 Task: Add the task  Integrate a new online platform for online music lessons to the section Flying Finish in the project BeaconWorks and add a Due Date to the respective task as 2024/01/19
Action: Mouse moved to (795, 406)
Screenshot: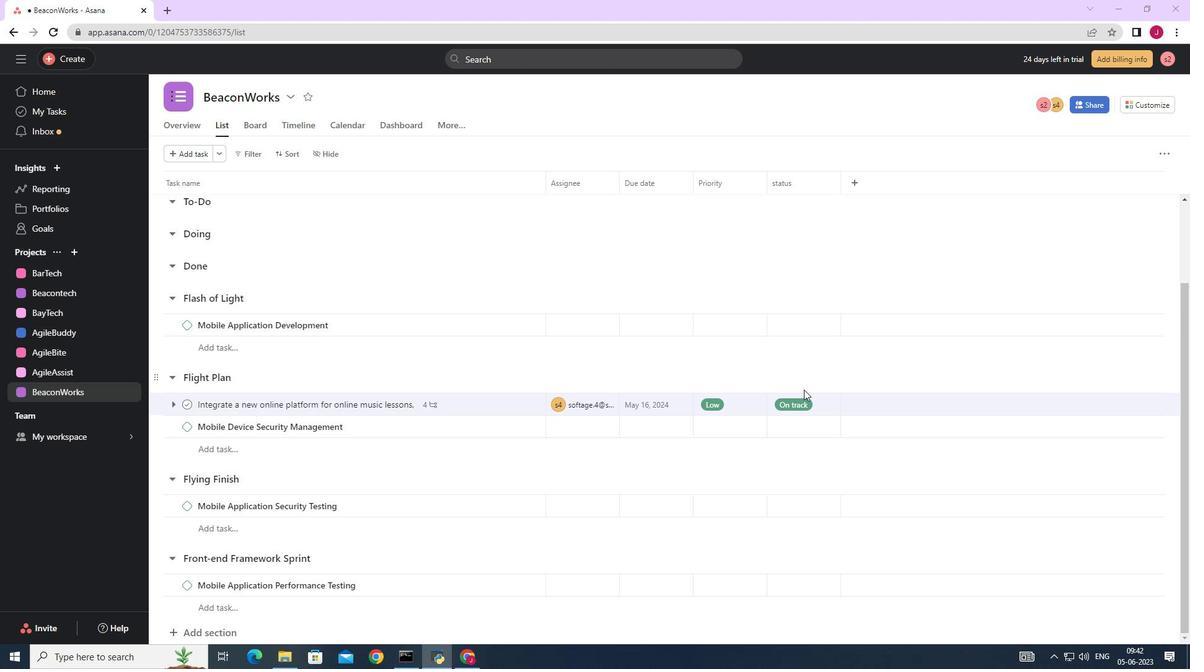 
Action: Mouse scrolled (795, 406) with delta (0, 0)
Screenshot: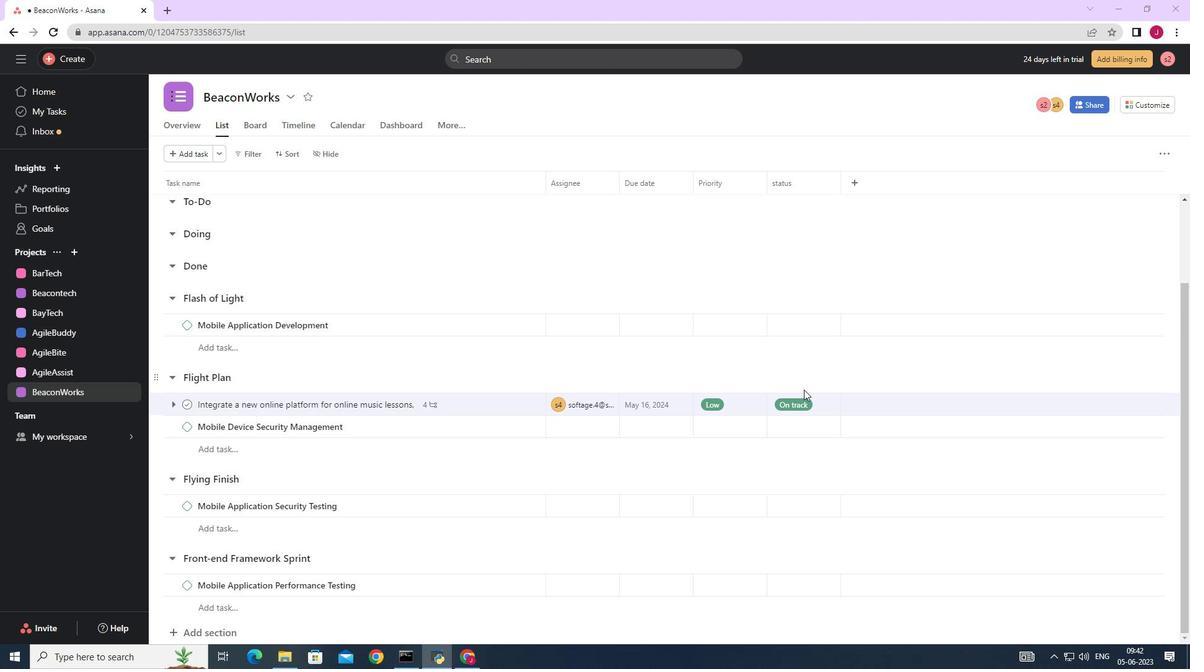 
Action: Mouse moved to (794, 410)
Screenshot: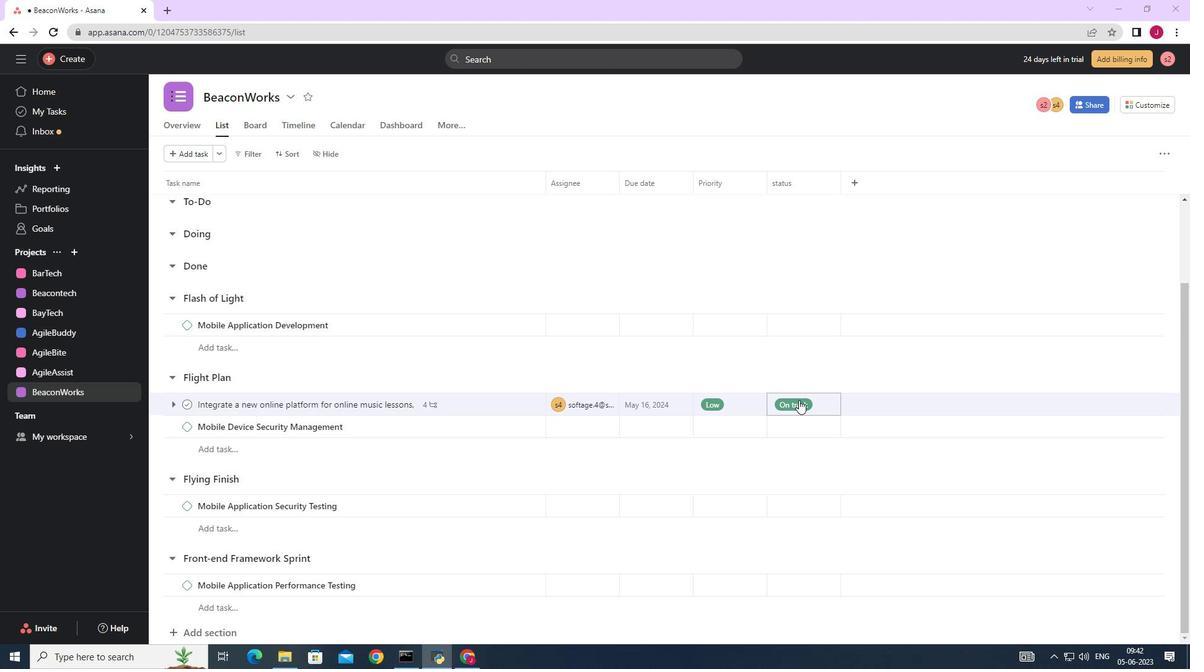 
Action: Mouse scrolled (794, 409) with delta (0, 0)
Screenshot: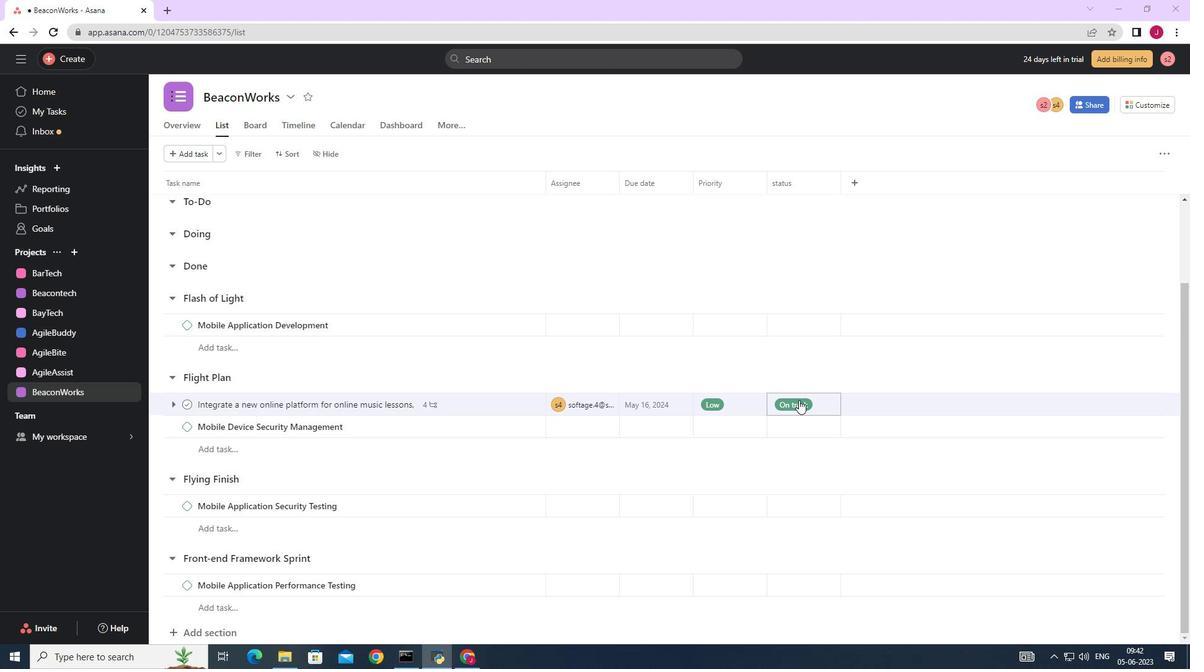 
Action: Mouse scrolled (794, 409) with delta (0, 0)
Screenshot: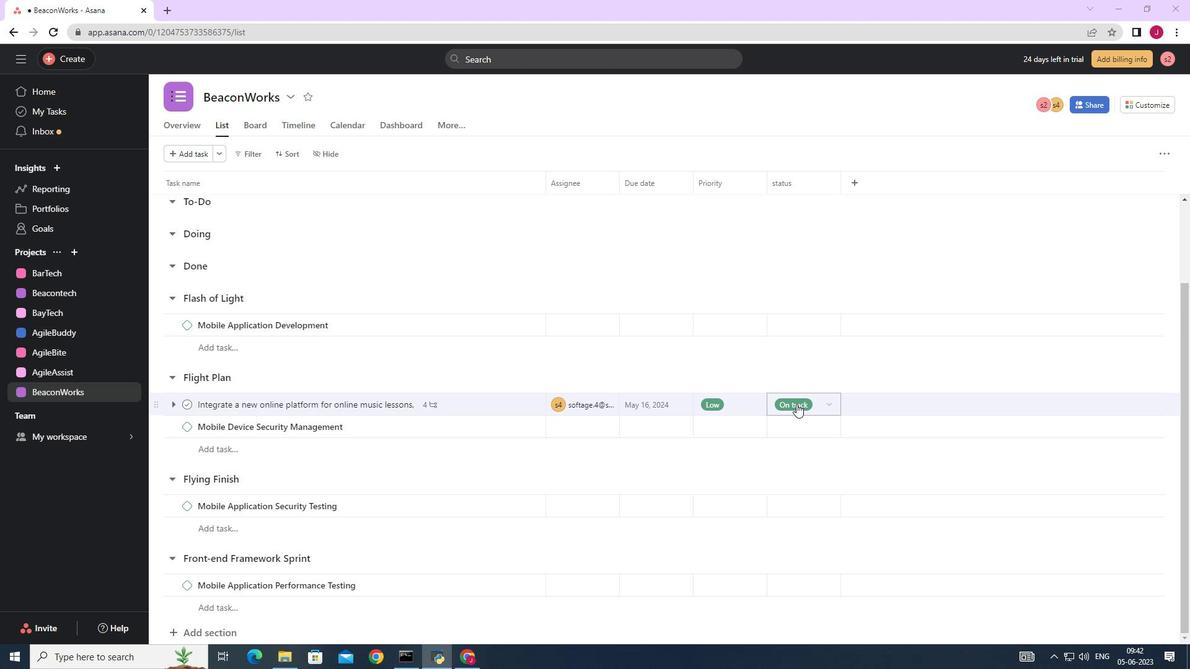 
Action: Mouse scrolled (794, 409) with delta (0, 0)
Screenshot: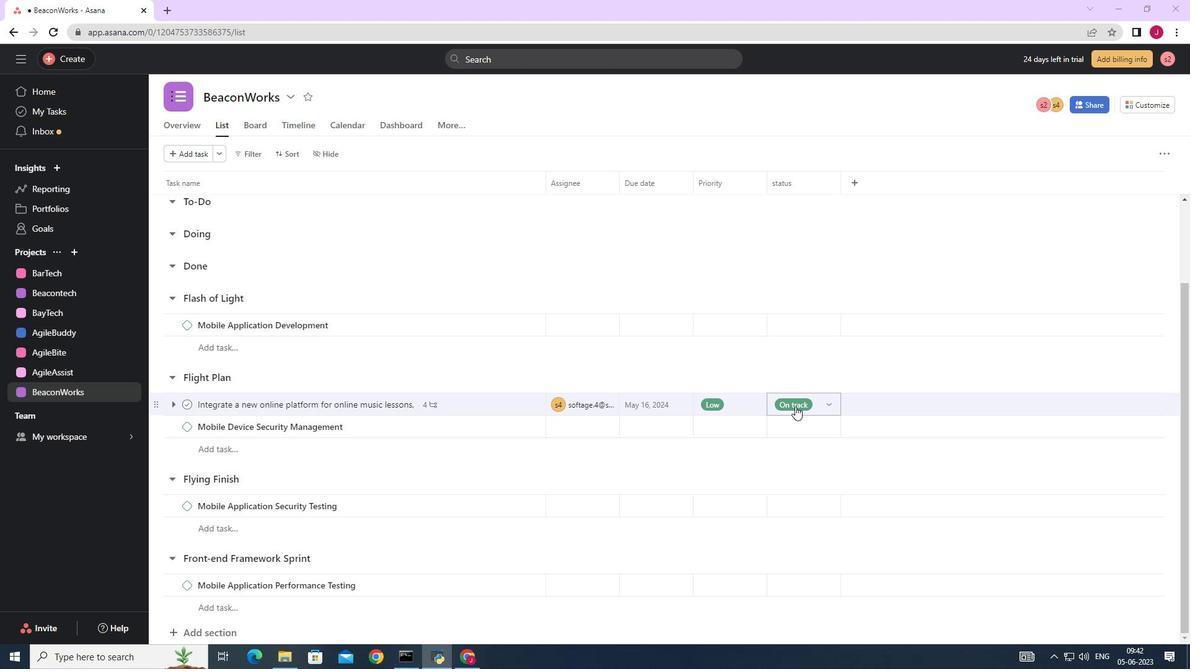 
Action: Mouse moved to (509, 405)
Screenshot: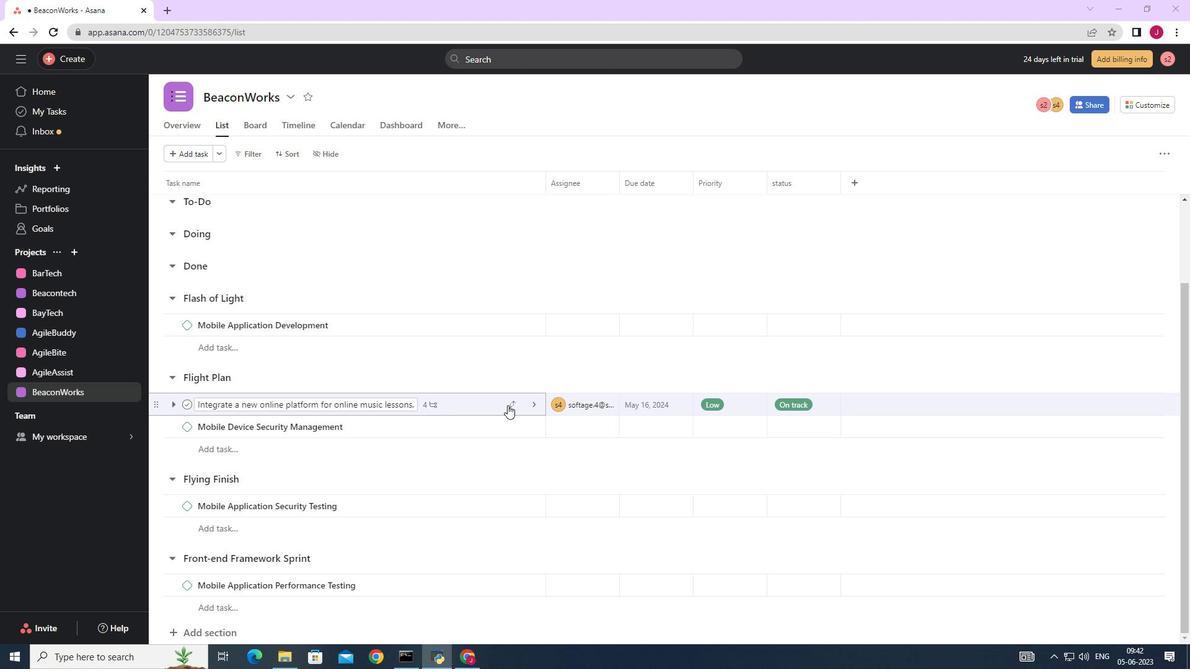 
Action: Mouse pressed left at (509, 405)
Screenshot: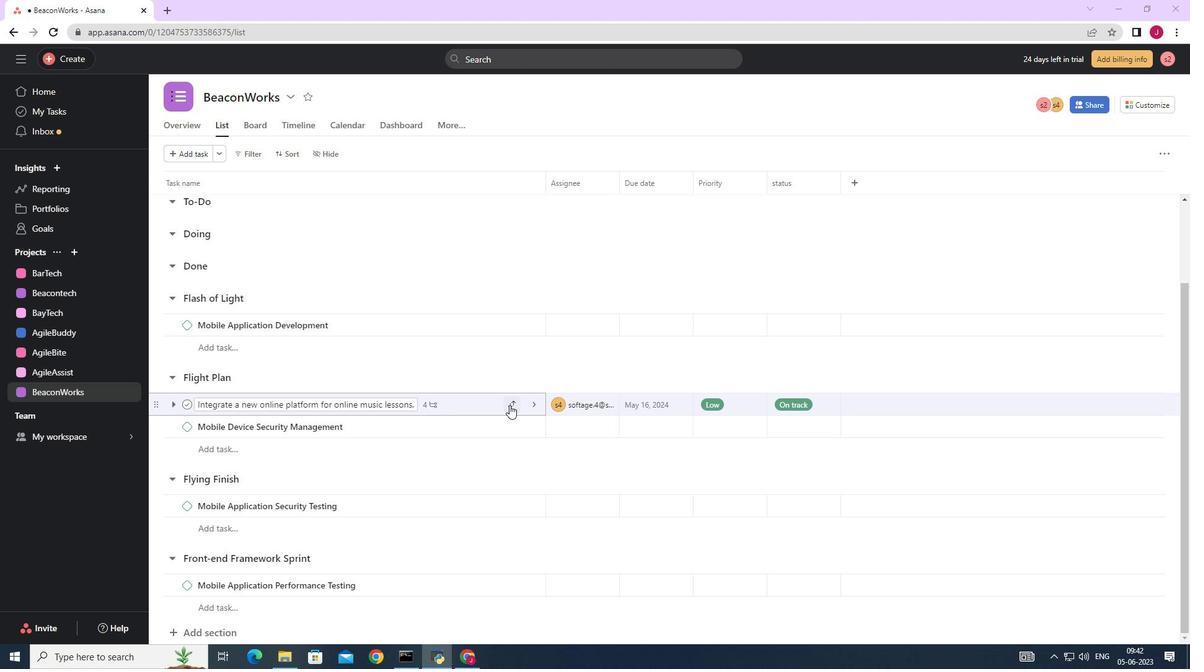 
Action: Mouse moved to (449, 586)
Screenshot: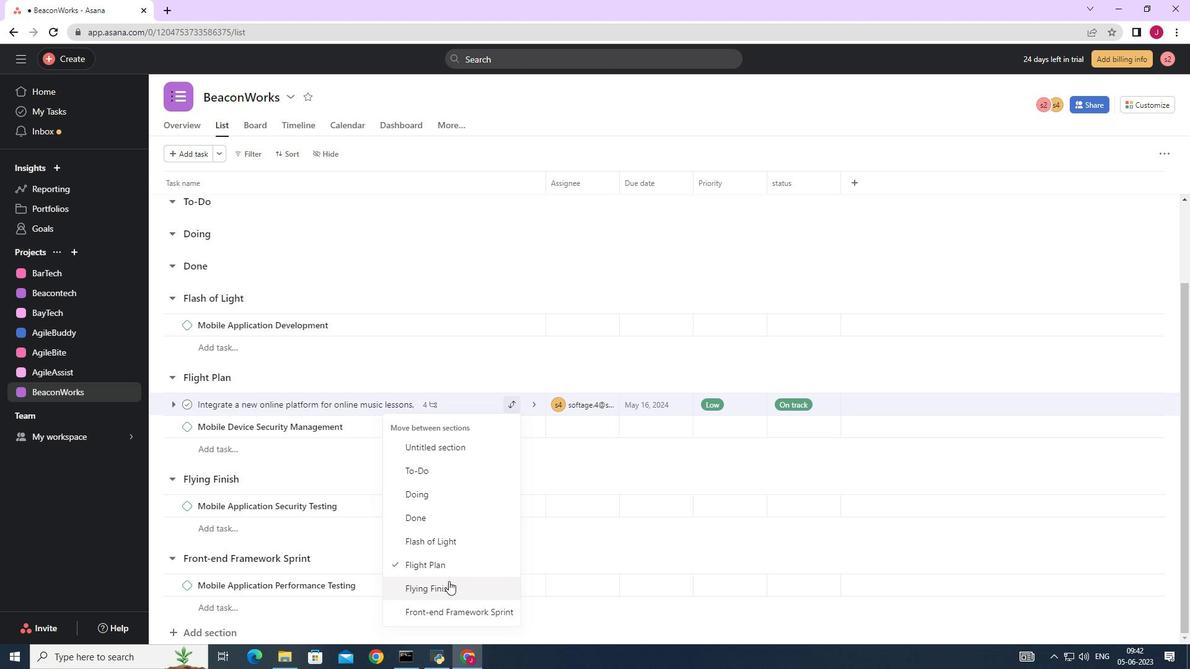 
Action: Mouse pressed left at (449, 586)
Screenshot: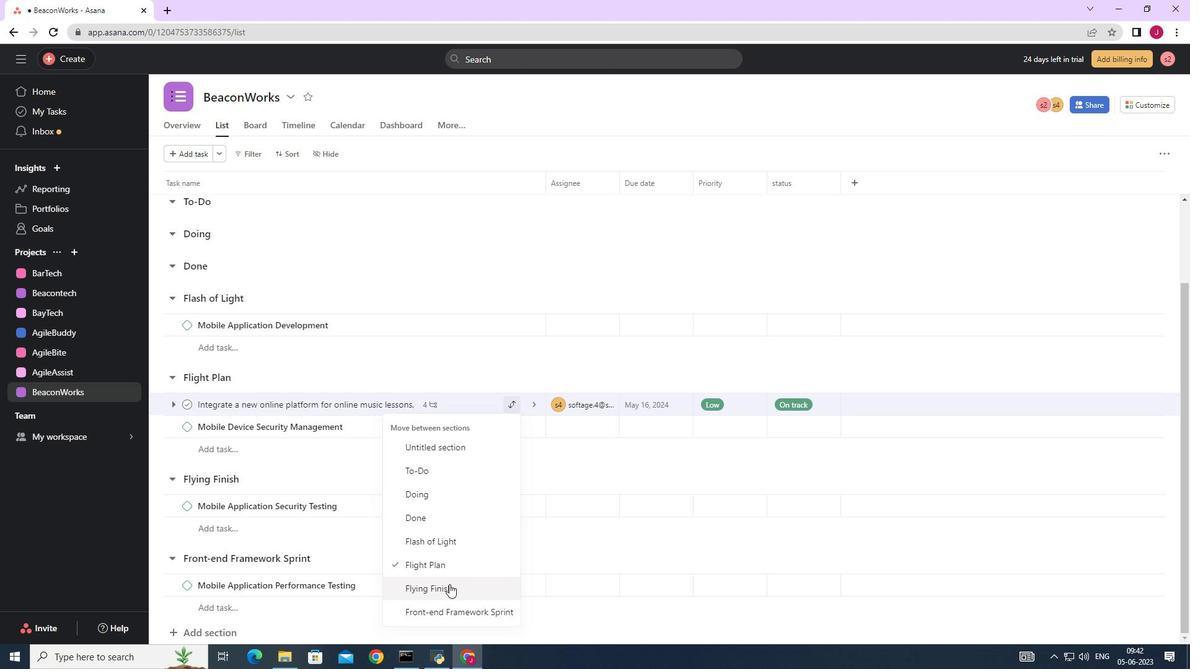 
Action: Mouse moved to (685, 484)
Screenshot: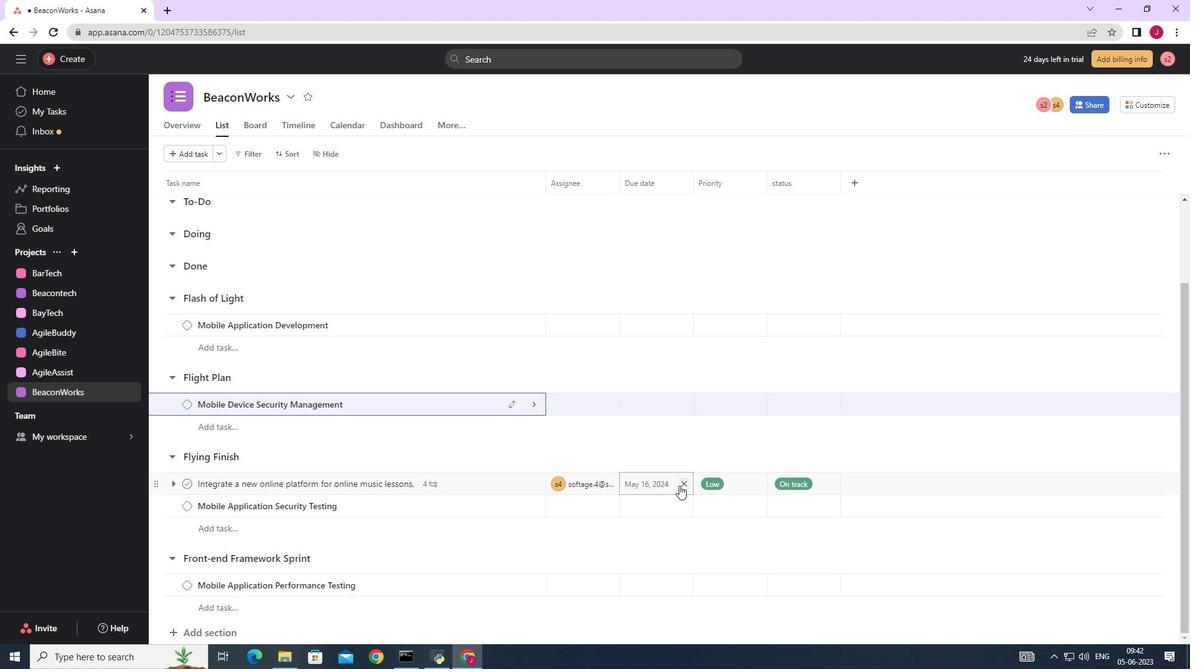 
Action: Mouse pressed left at (685, 484)
Screenshot: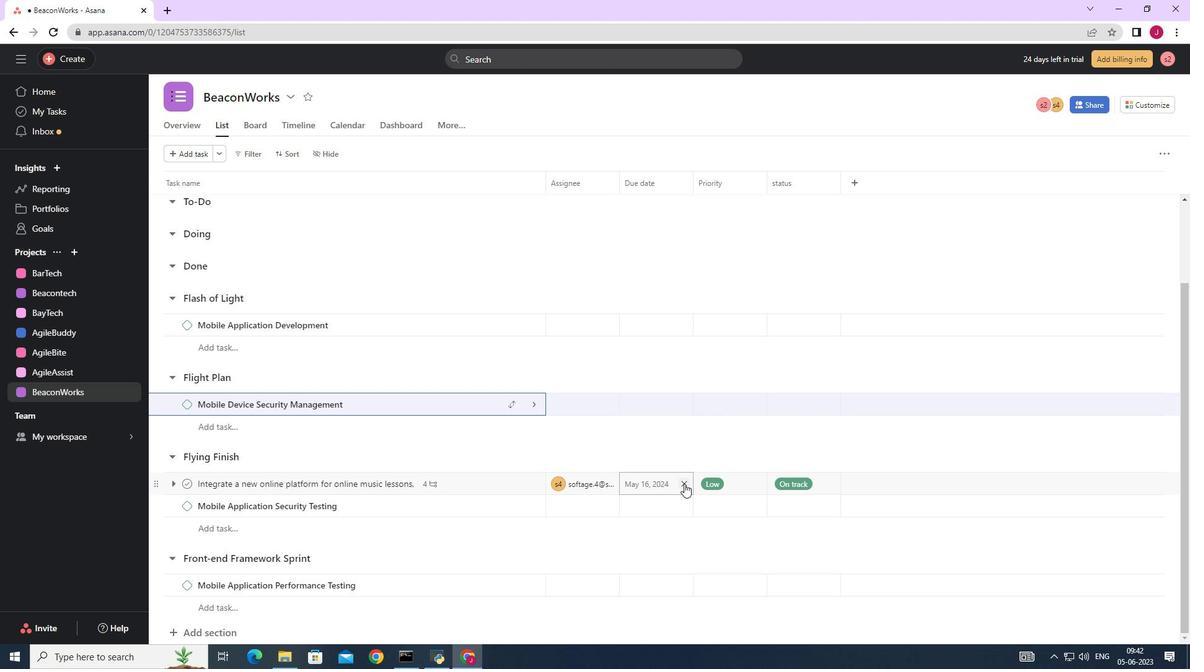 
Action: Mouse moved to (651, 484)
Screenshot: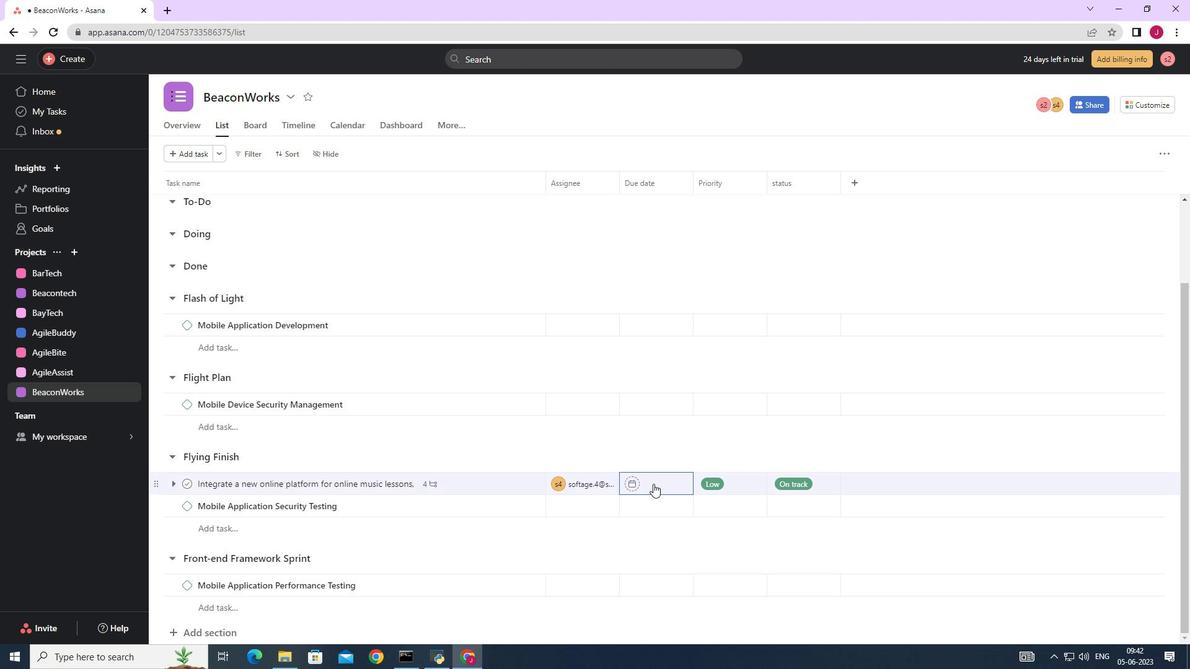 
Action: Mouse pressed left at (651, 484)
Screenshot: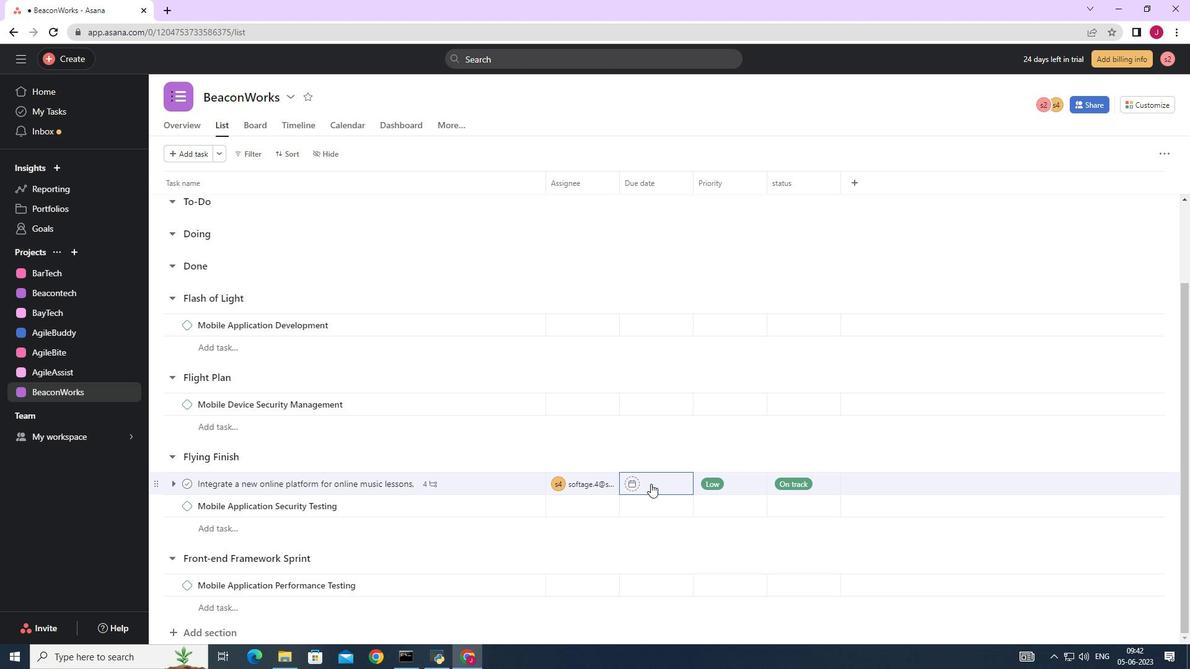 
Action: Mouse moved to (780, 287)
Screenshot: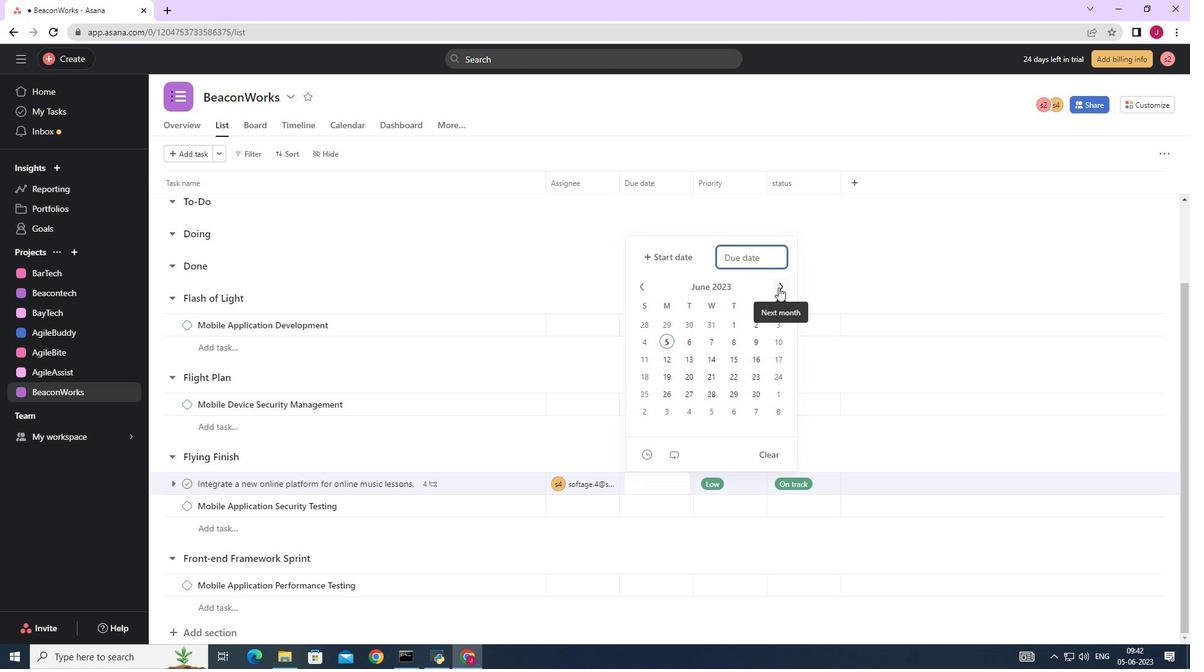 
Action: Mouse pressed left at (780, 287)
Screenshot: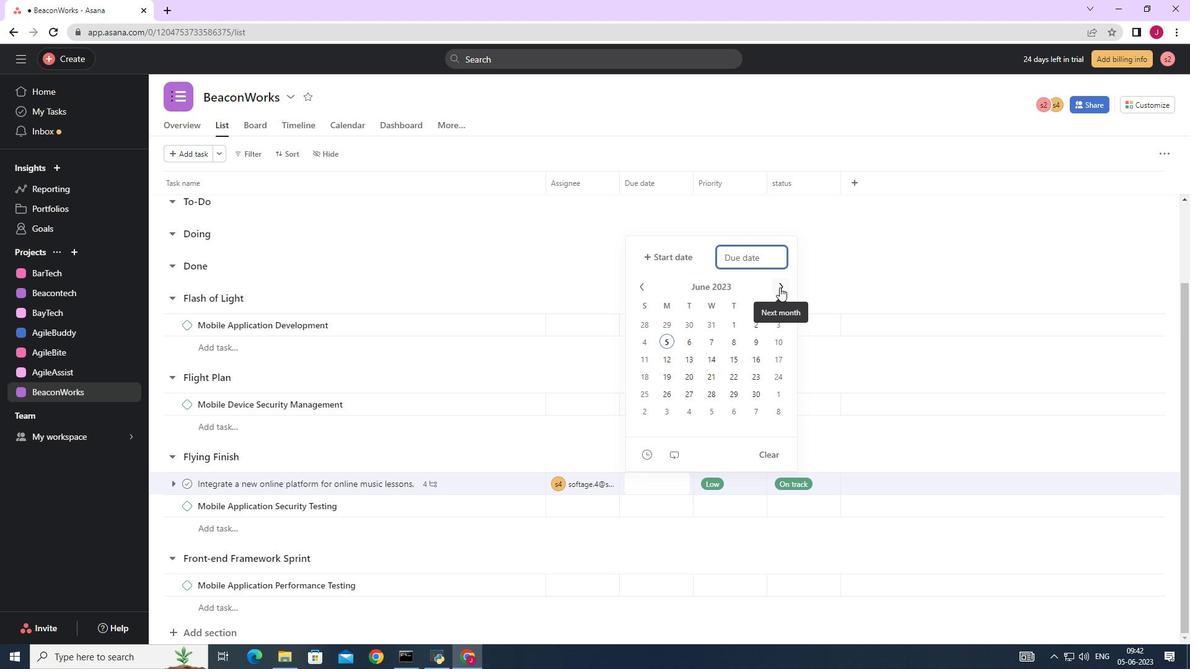 
Action: Mouse pressed left at (780, 287)
Screenshot: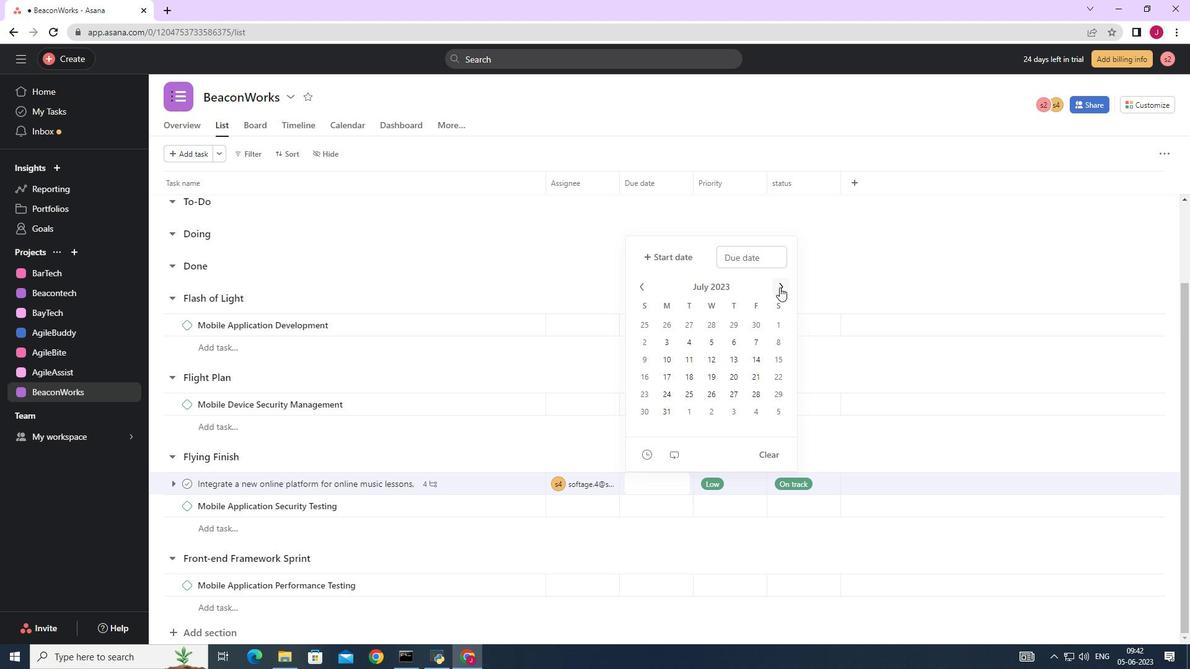 
Action: Mouse pressed left at (780, 287)
Screenshot: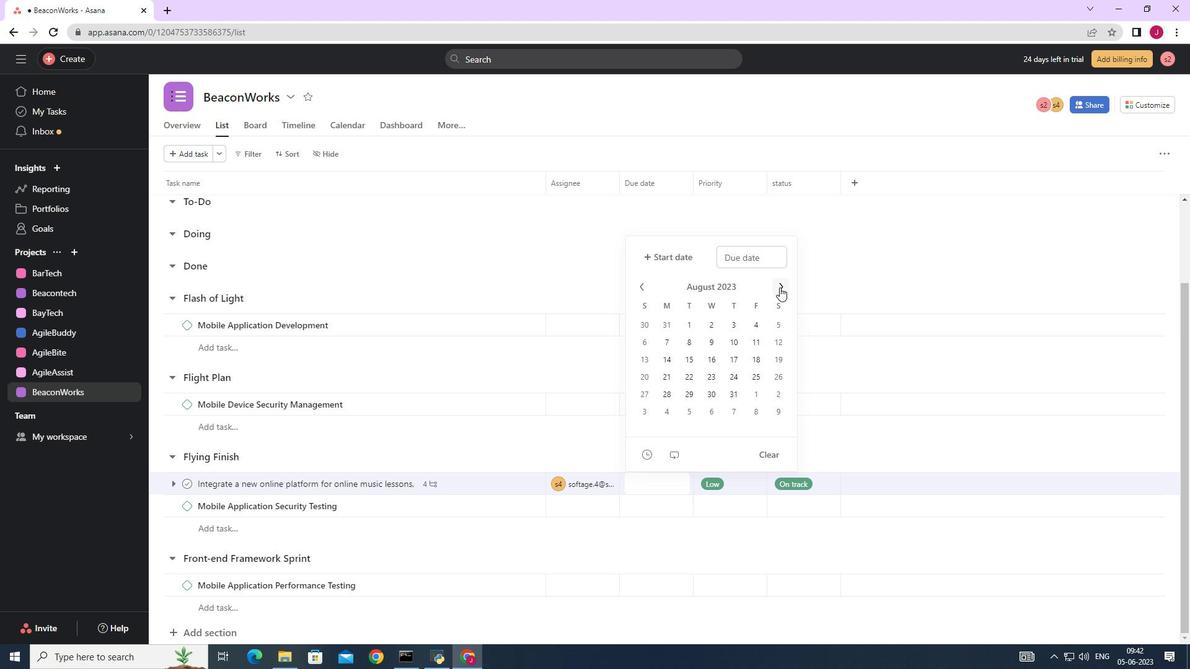 
Action: Mouse pressed left at (780, 287)
Screenshot: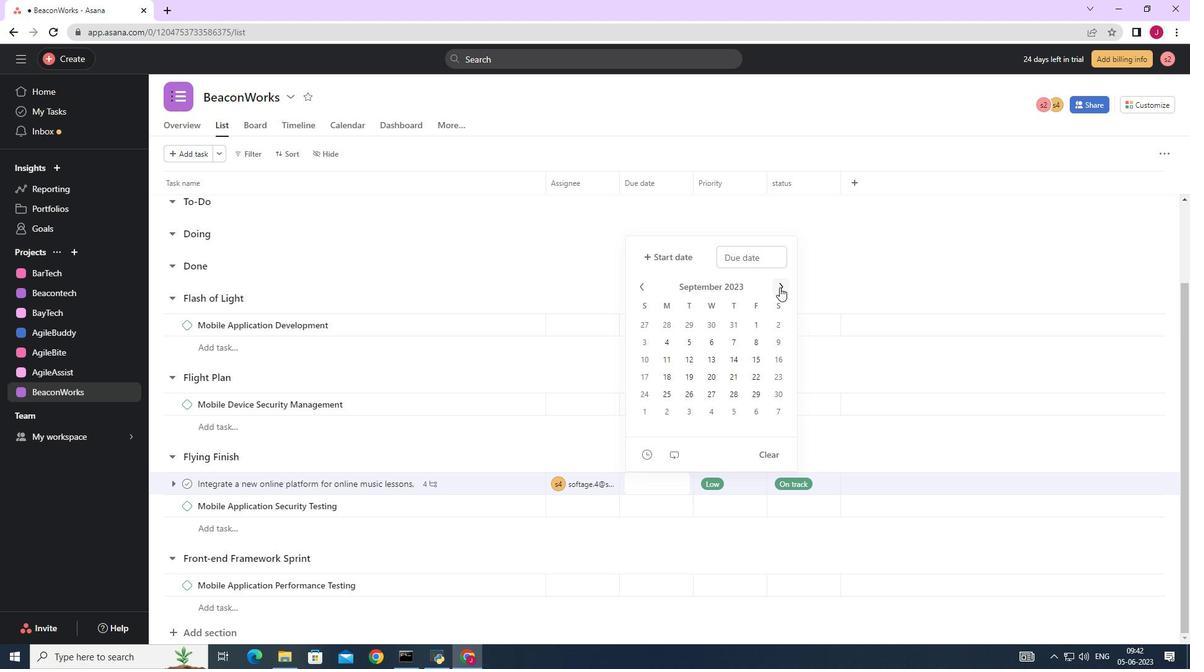 
Action: Mouse pressed left at (780, 287)
Screenshot: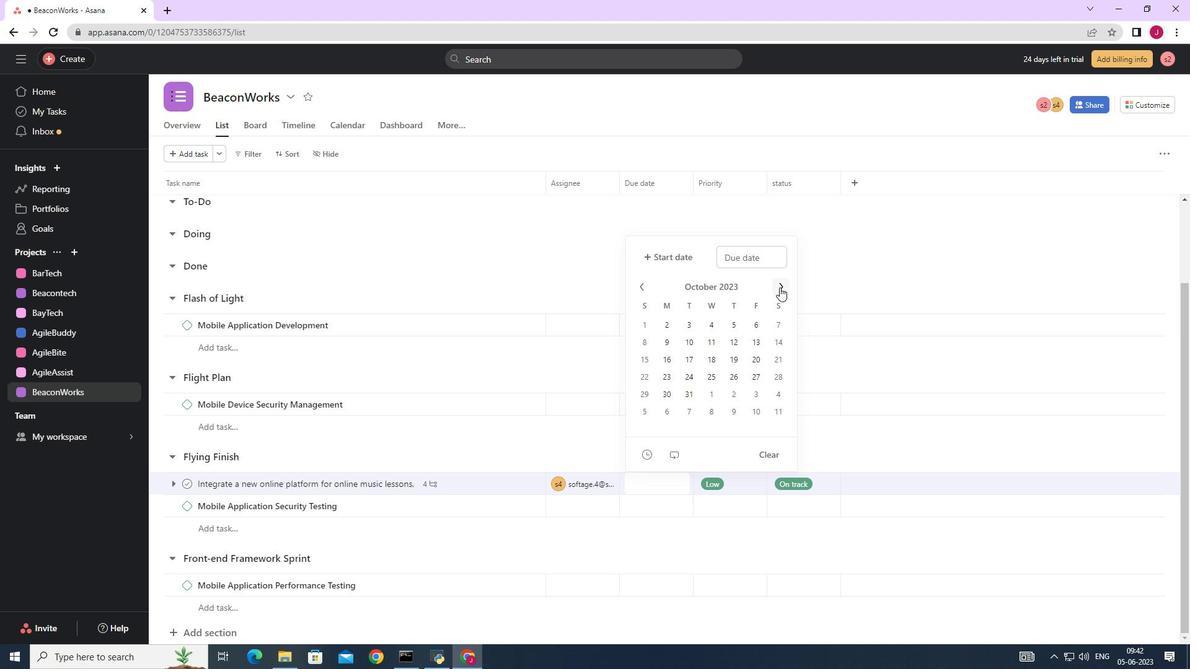 
Action: Mouse pressed left at (780, 287)
Screenshot: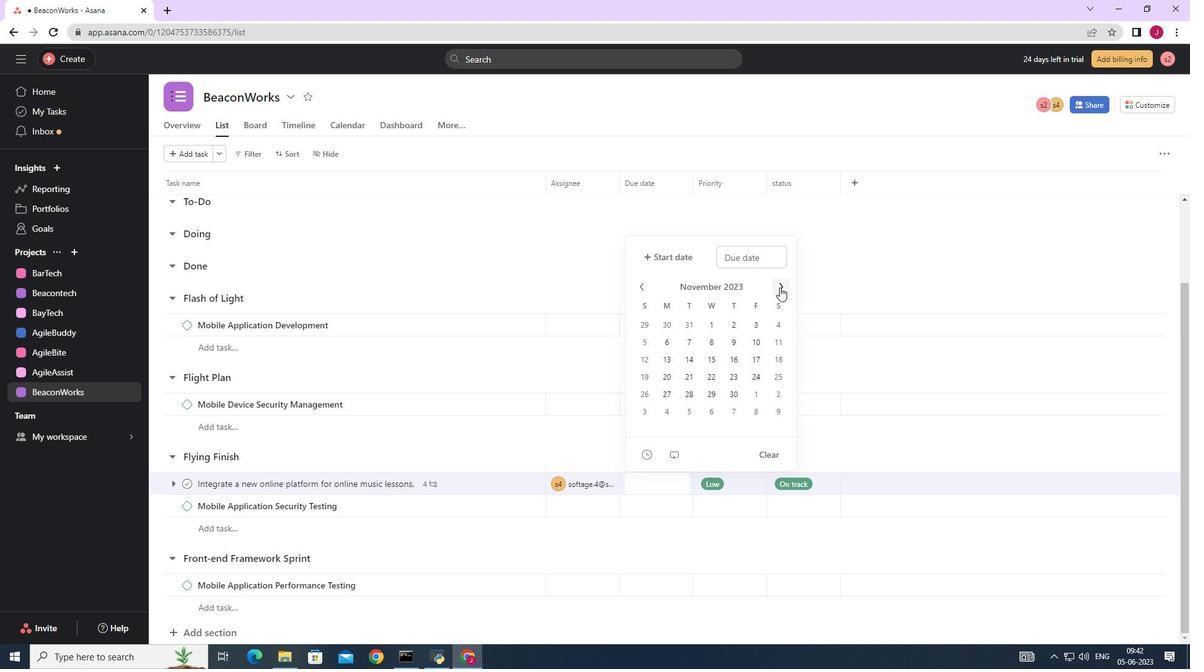 
Action: Mouse pressed left at (780, 287)
Screenshot: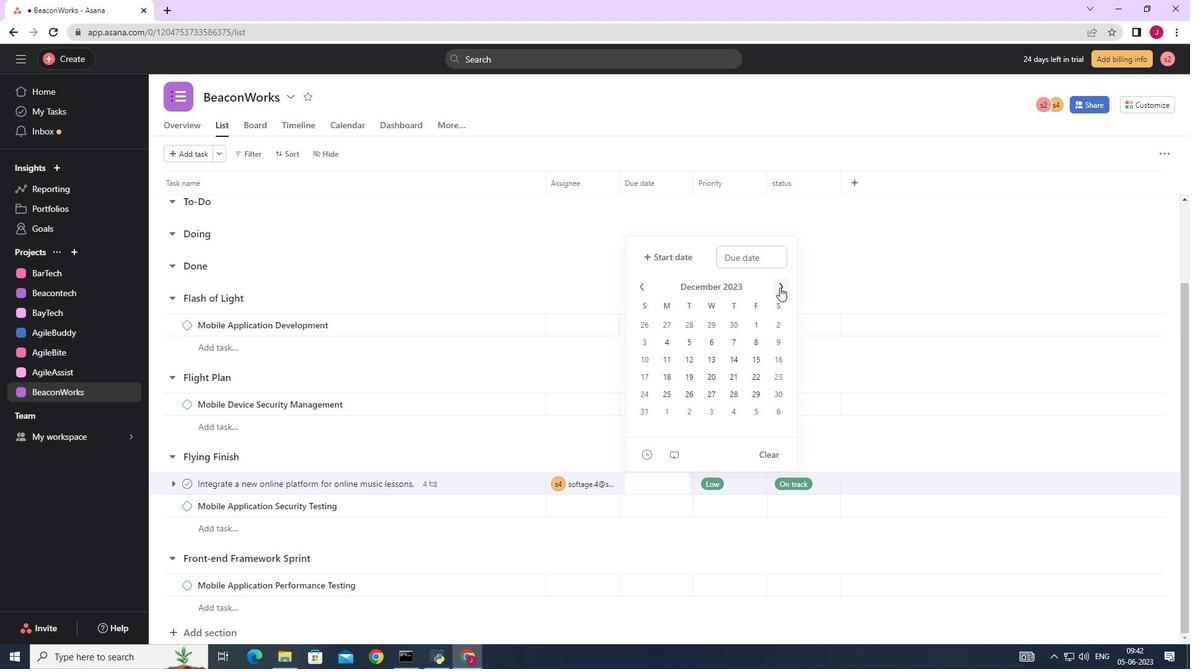 
Action: Mouse pressed left at (780, 287)
Screenshot: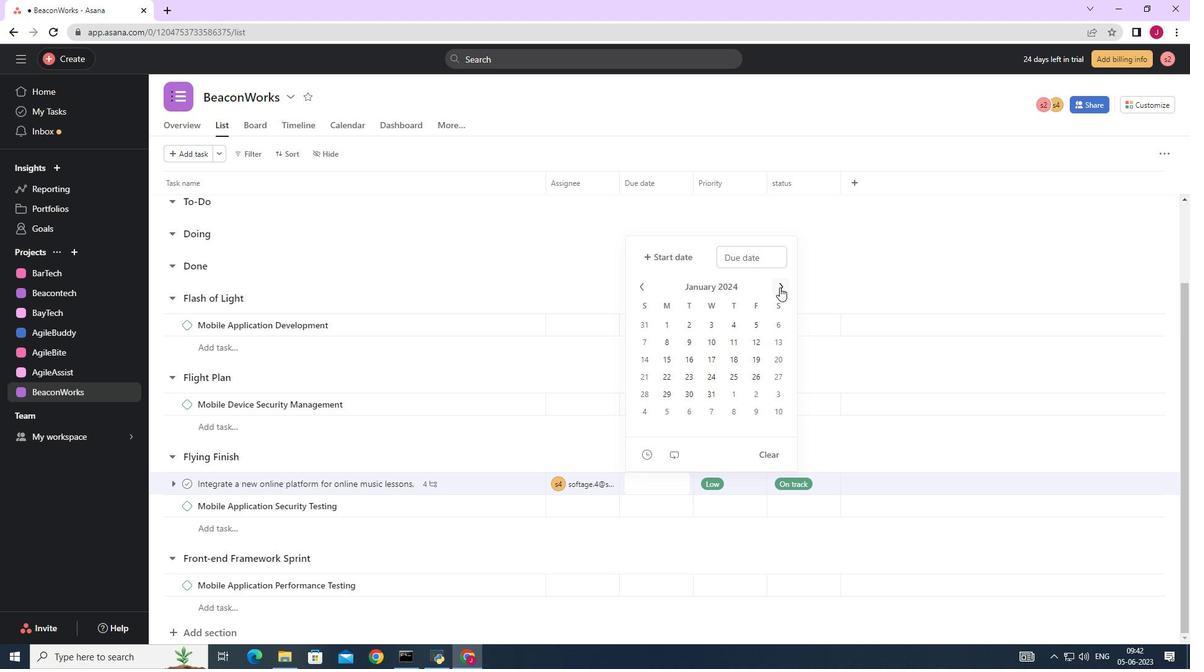 
Action: Mouse moved to (641, 285)
Screenshot: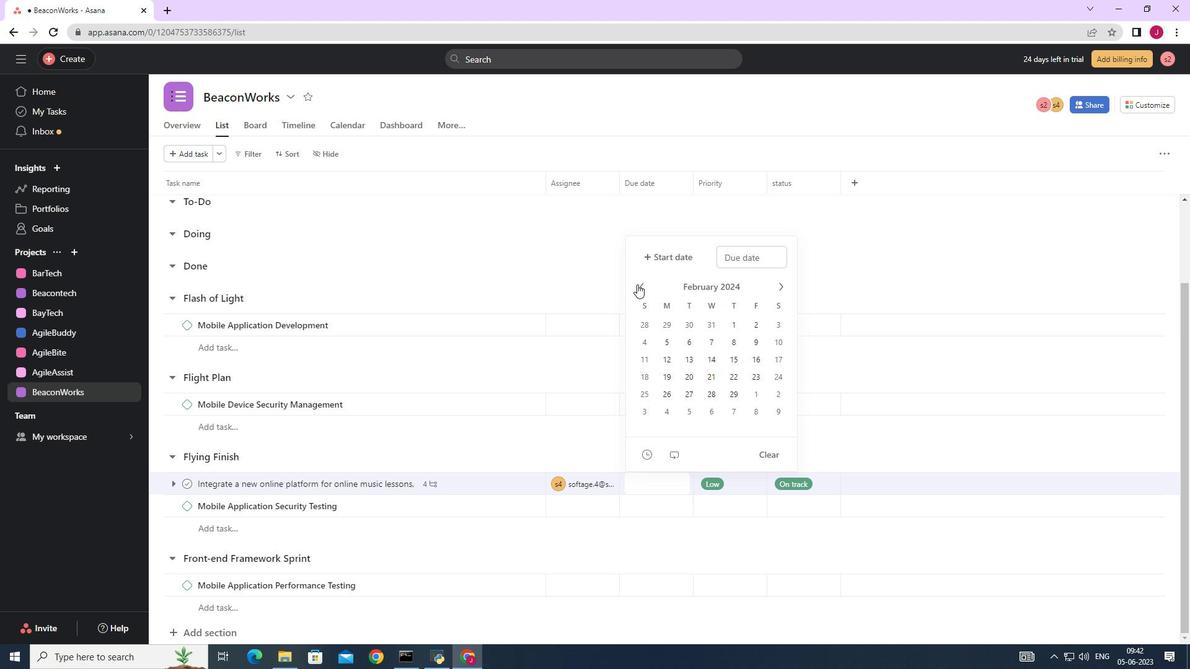 
Action: Mouse pressed left at (641, 285)
Screenshot: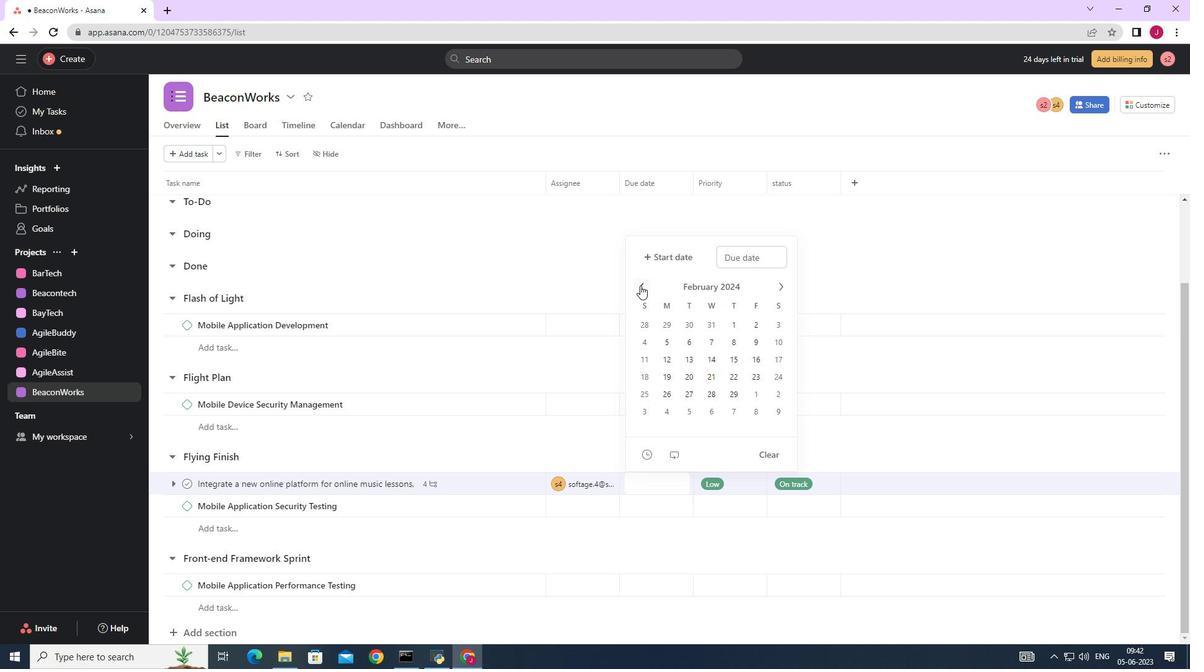 
Action: Mouse moved to (670, 321)
Screenshot: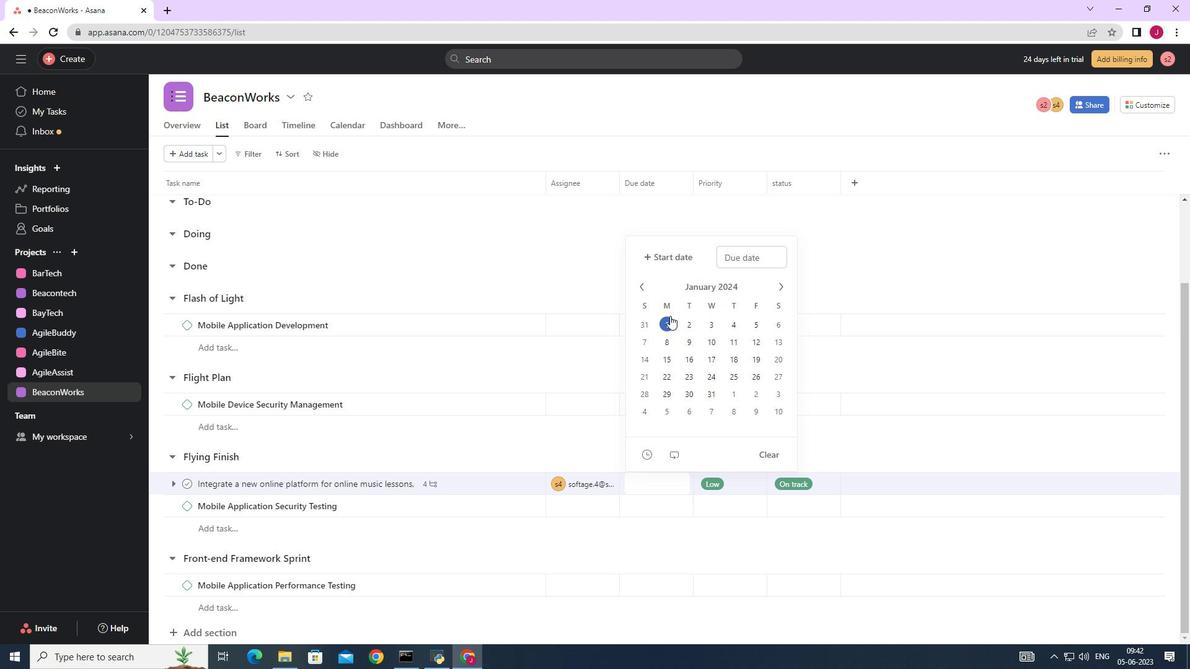 
Action: Mouse pressed left at (670, 321)
Screenshot: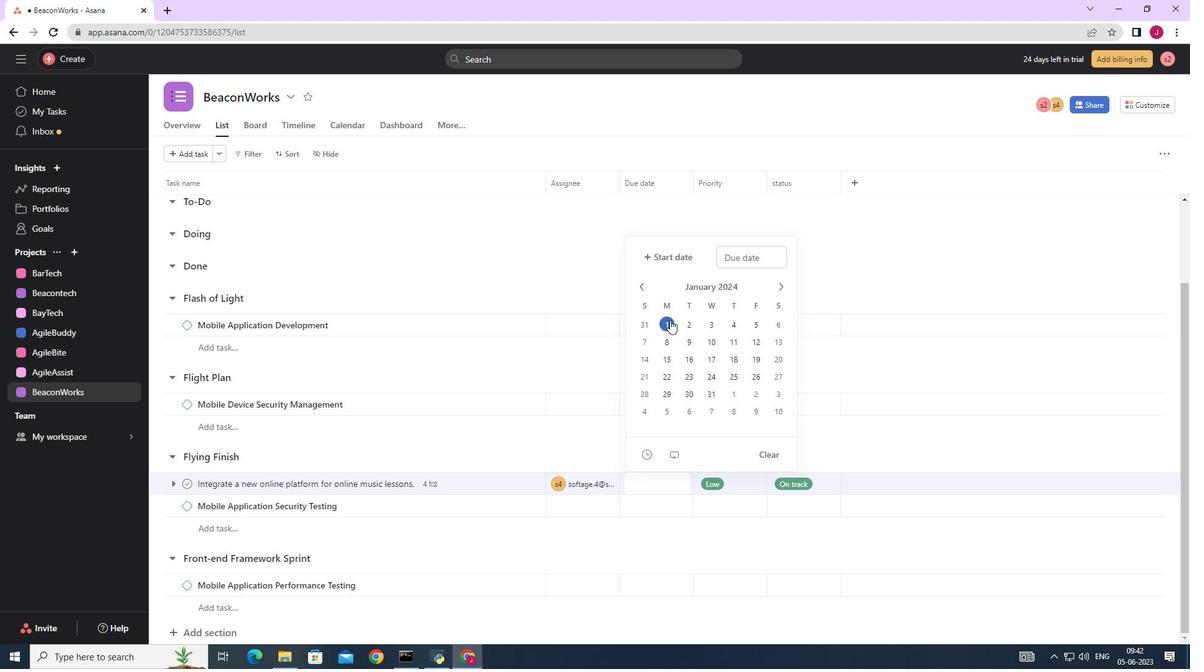 
Action: Mouse moved to (760, 357)
Screenshot: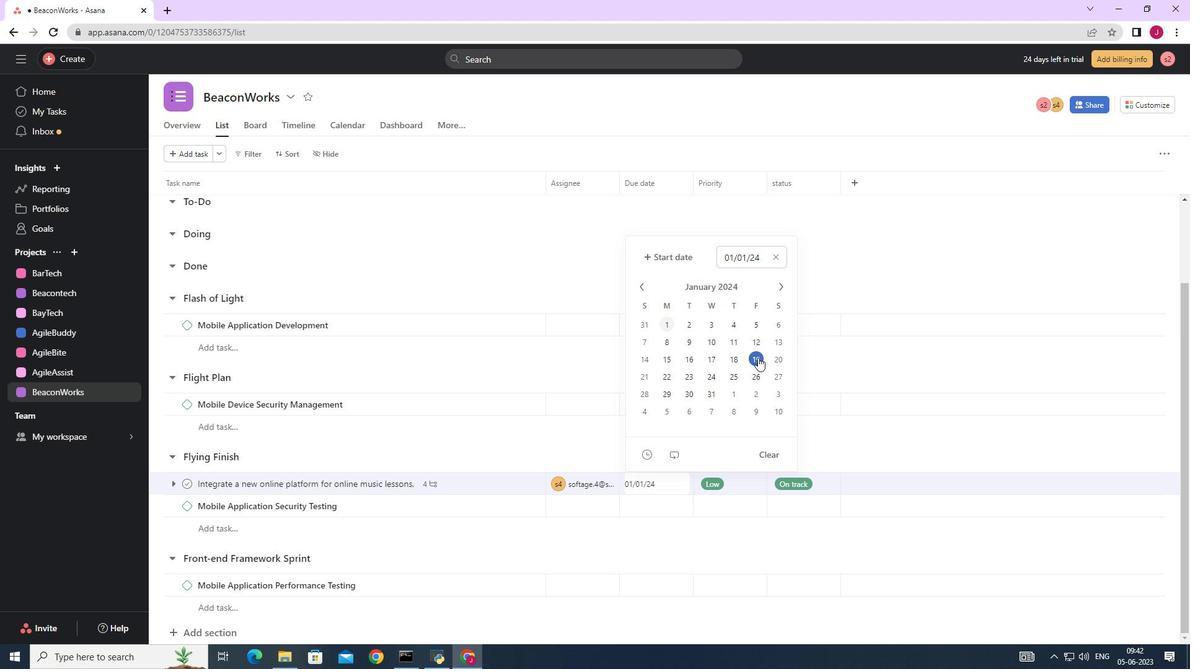 
Action: Mouse pressed left at (760, 357)
Screenshot: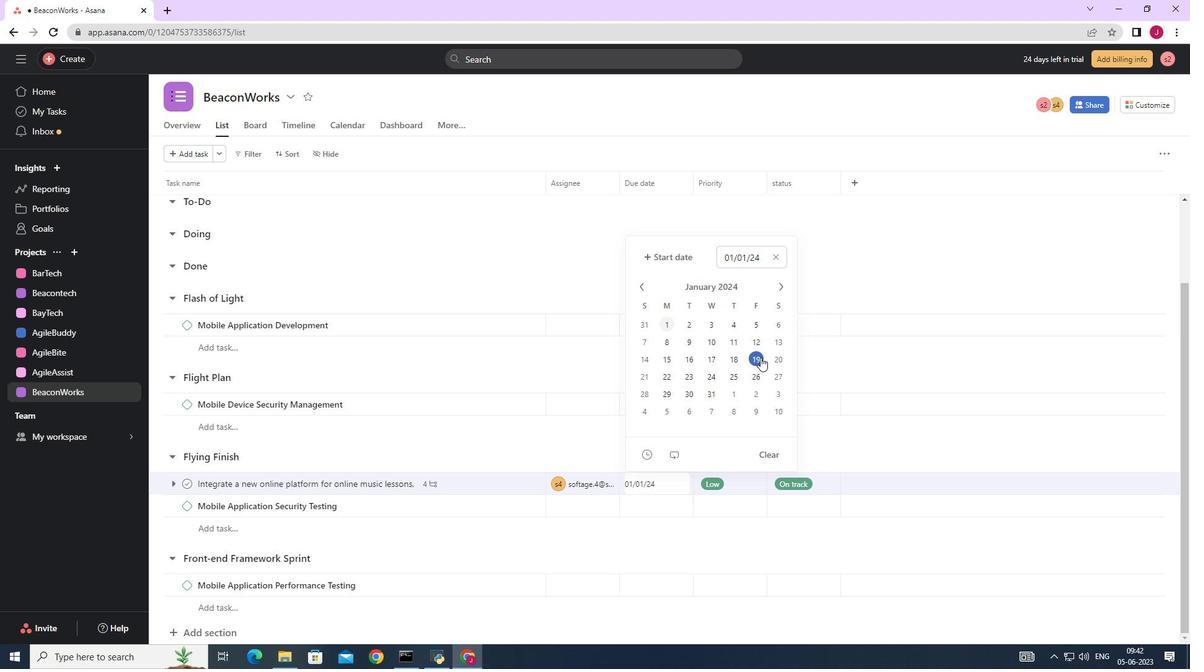 
Action: Mouse moved to (906, 256)
Screenshot: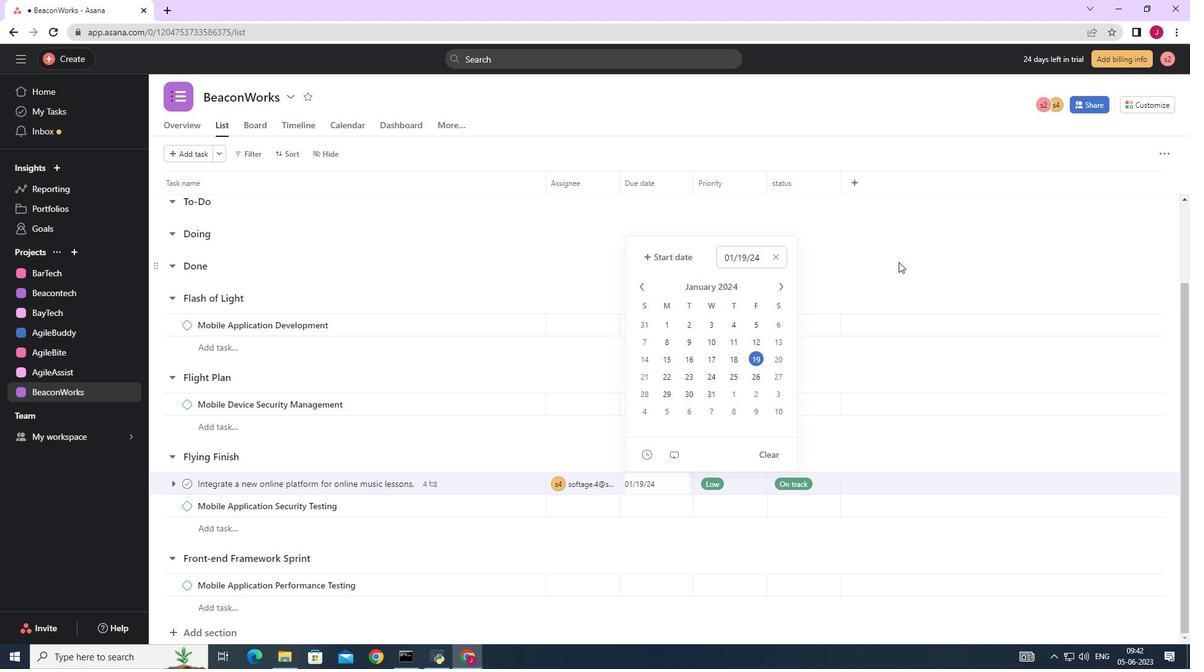 
Action: Mouse pressed left at (906, 256)
Screenshot: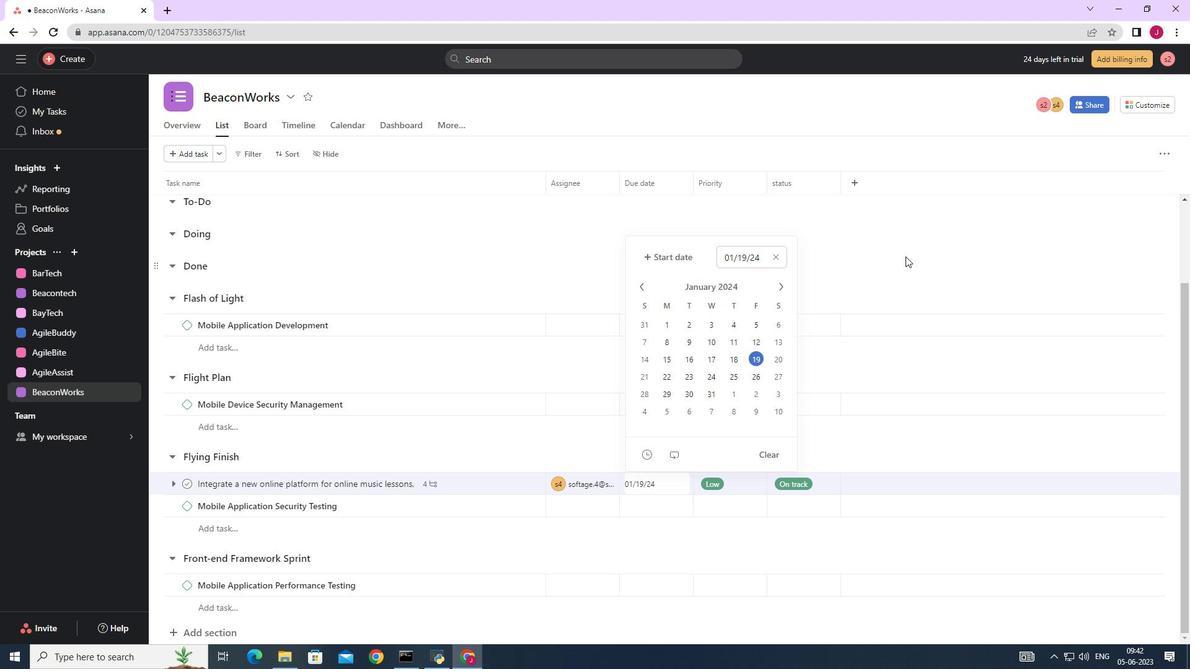 
Action: Mouse moved to (909, 254)
Screenshot: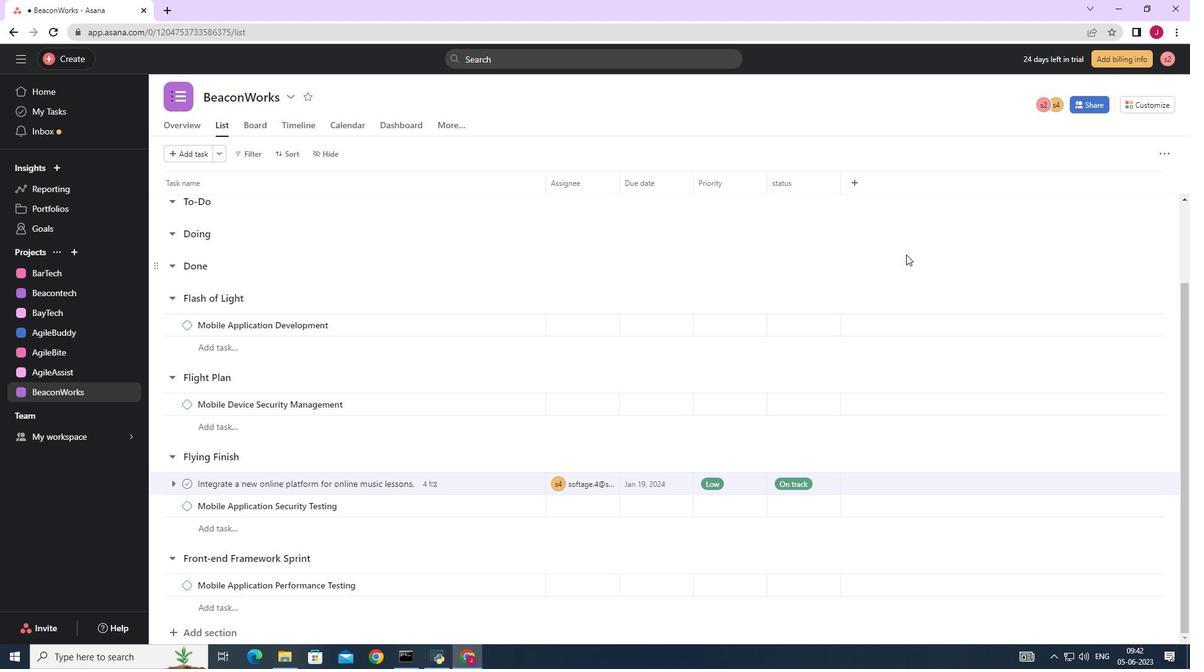 
